 Task: Use the formula "IF" in spreadsheet "Project portfolio".
Action: Mouse moved to (97, 295)
Screenshot: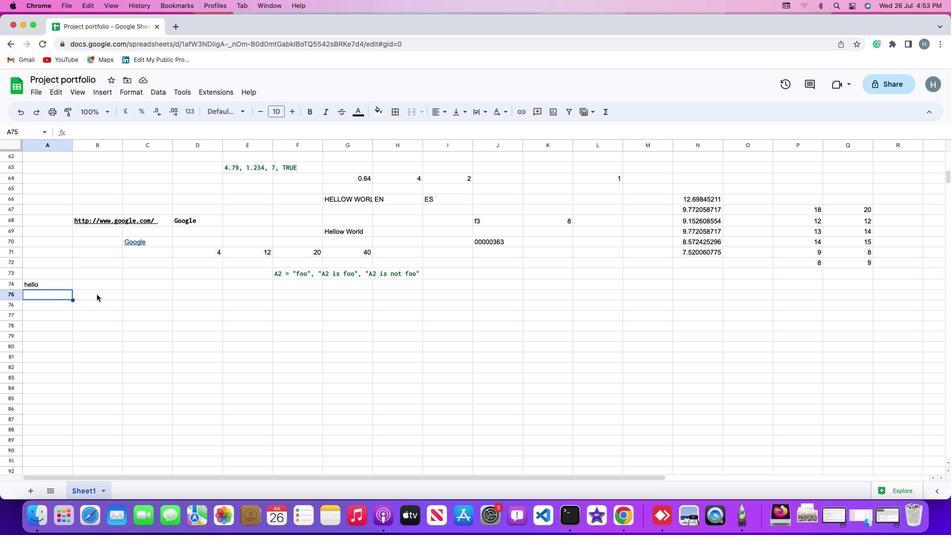 
Action: Mouse pressed left at (97, 295)
Screenshot: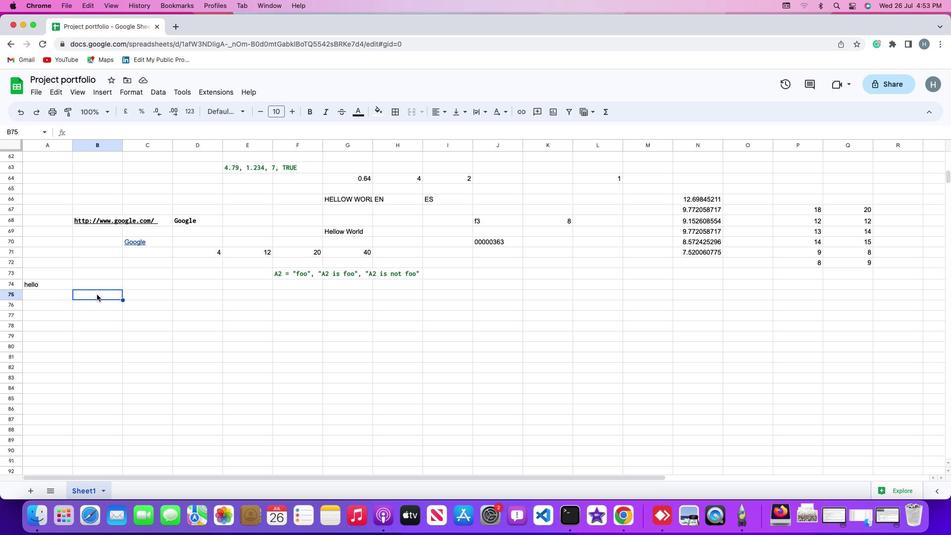 
Action: Mouse moved to (101, 90)
Screenshot: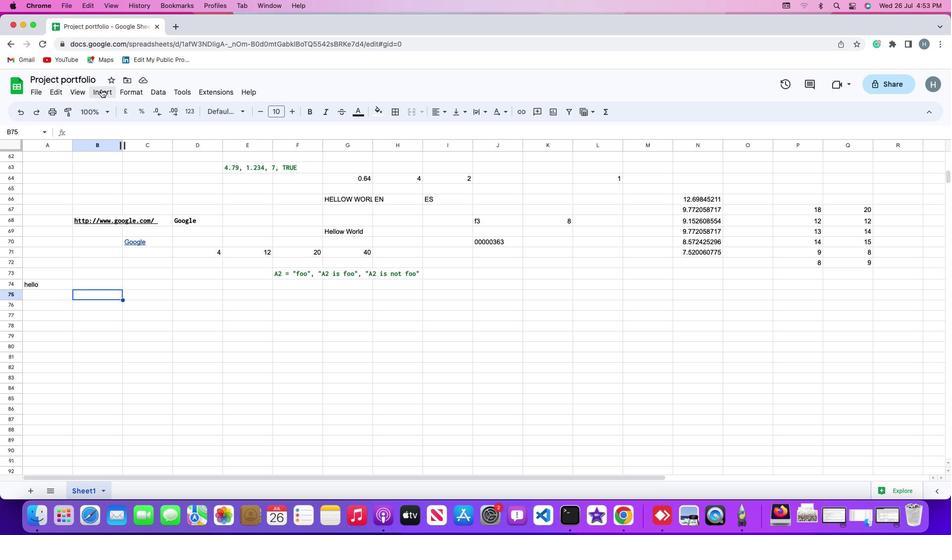 
Action: Mouse pressed left at (101, 90)
Screenshot: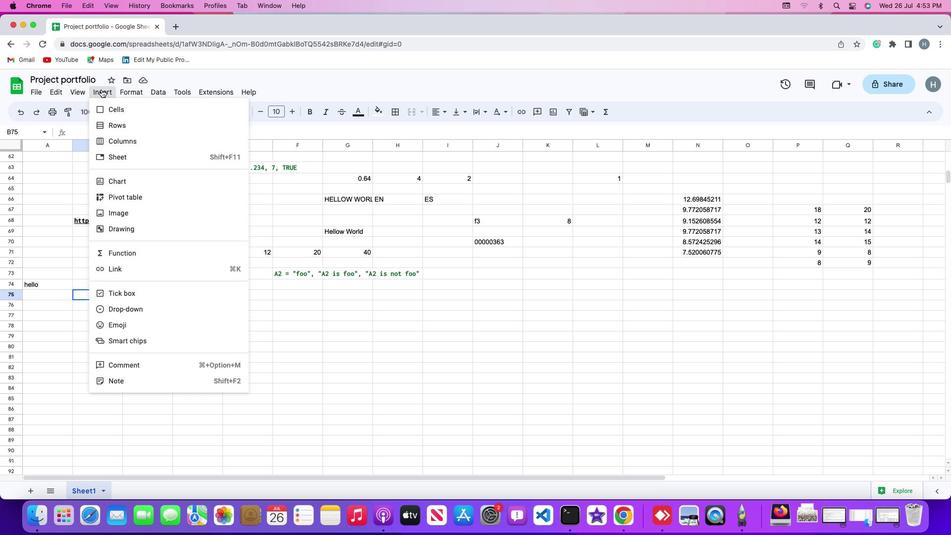 
Action: Mouse moved to (126, 251)
Screenshot: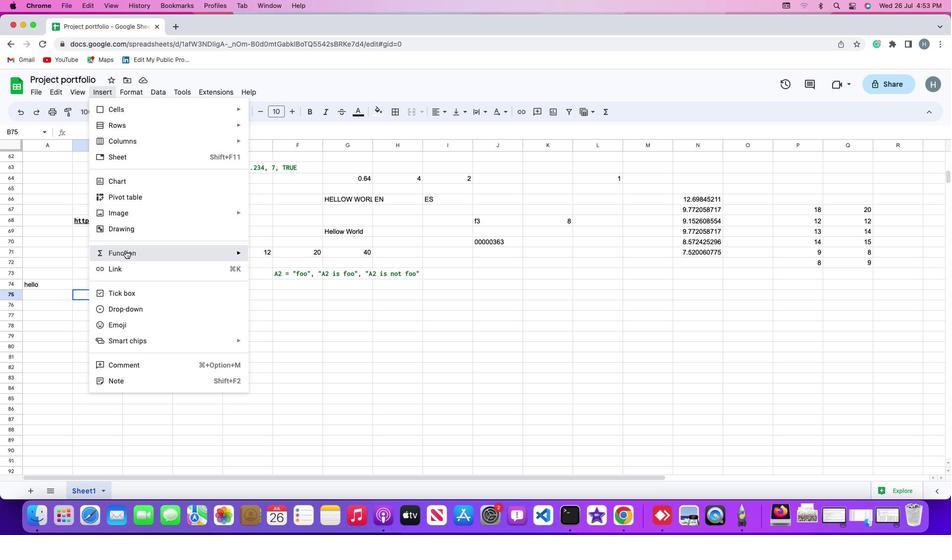 
Action: Mouse pressed left at (126, 251)
Screenshot: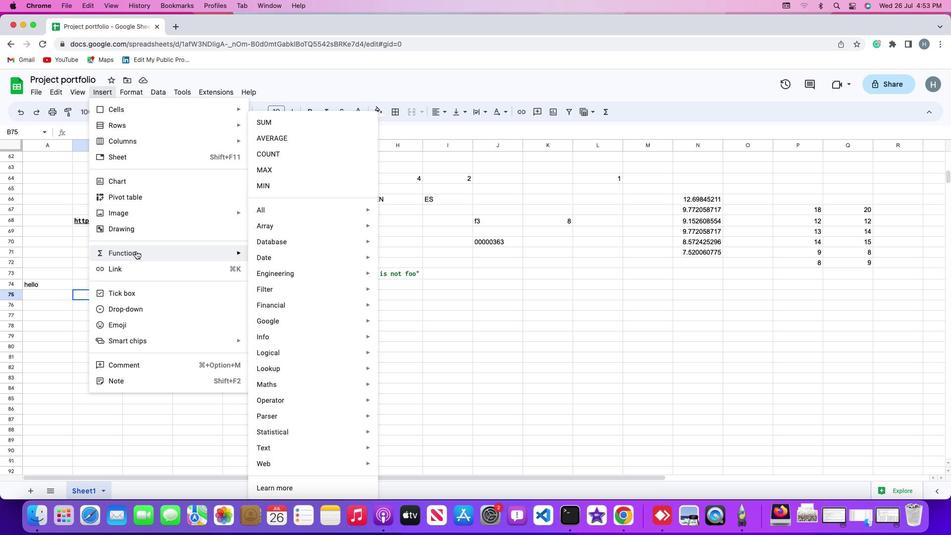 
Action: Mouse moved to (295, 213)
Screenshot: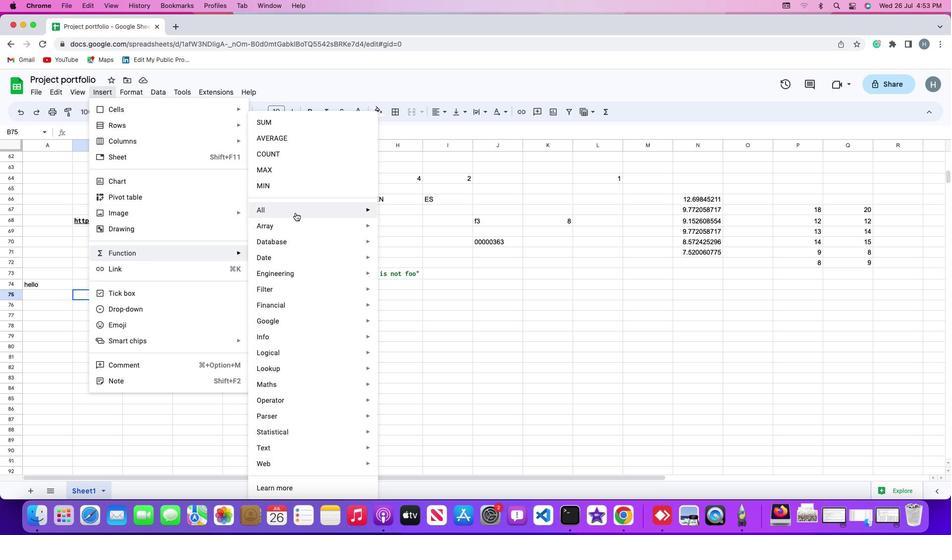 
Action: Mouse pressed left at (295, 213)
Screenshot: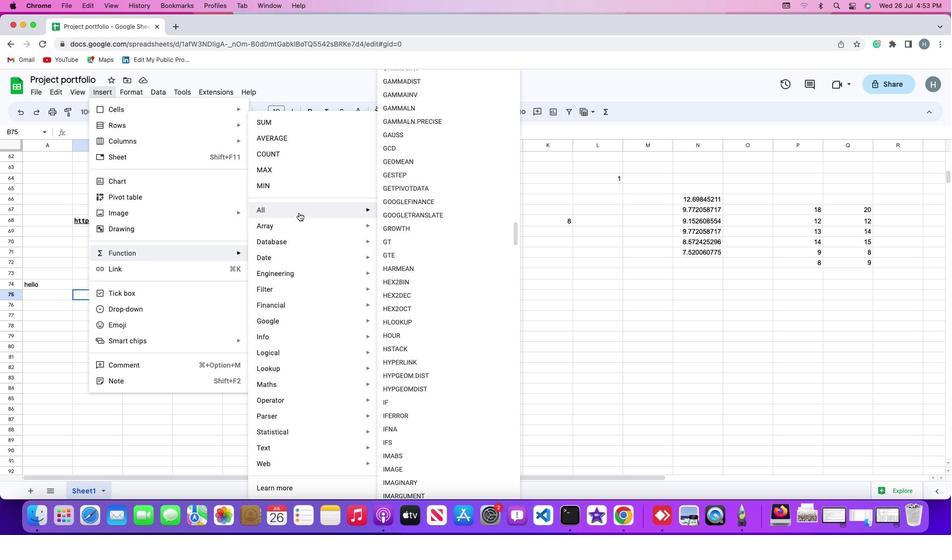 
Action: Mouse moved to (408, 404)
Screenshot: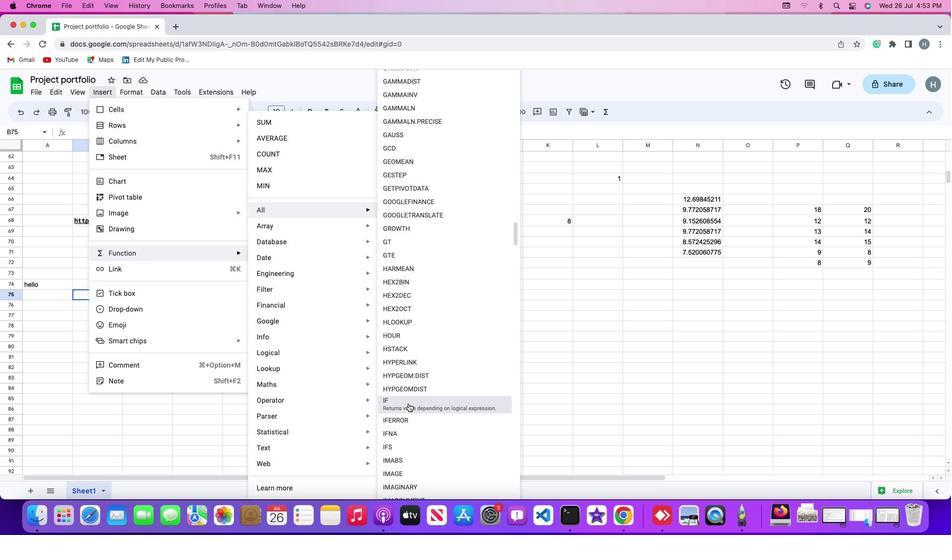 
Action: Mouse pressed left at (408, 404)
Screenshot: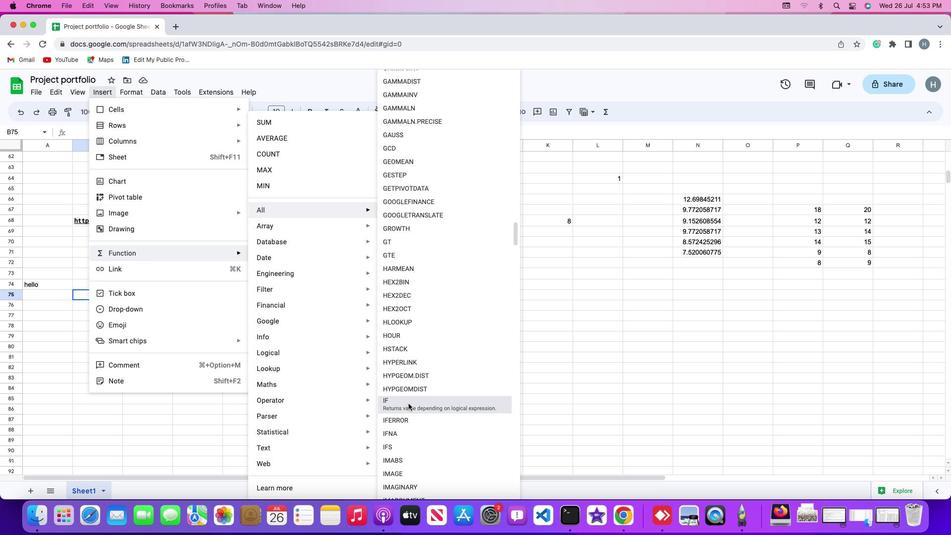 
Action: Mouse moved to (34, 283)
Screenshot: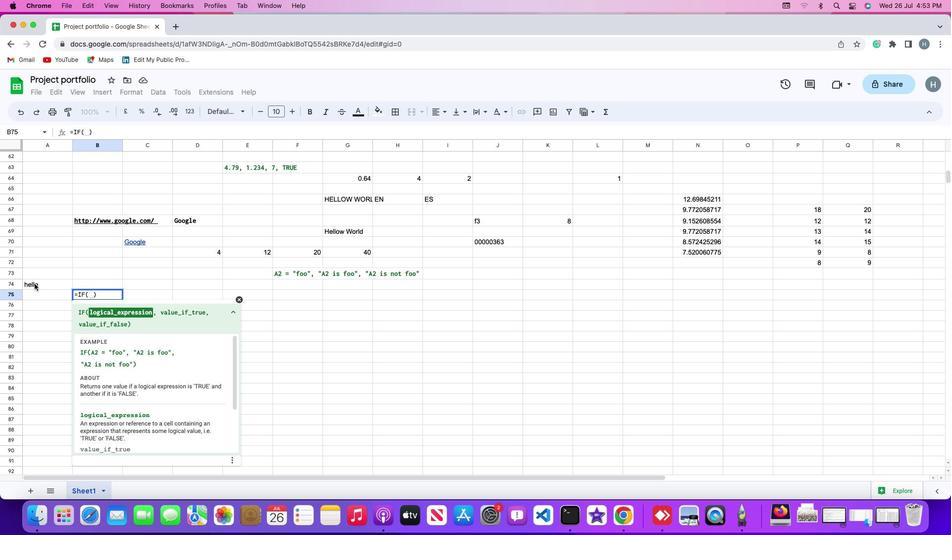 
Action: Mouse pressed left at (34, 283)
Screenshot: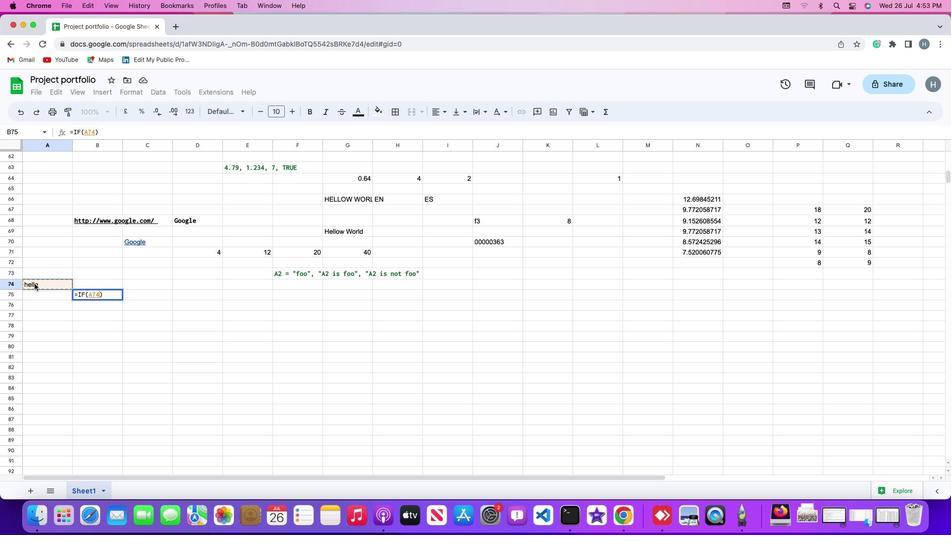 
Action: Mouse moved to (268, 314)
Screenshot: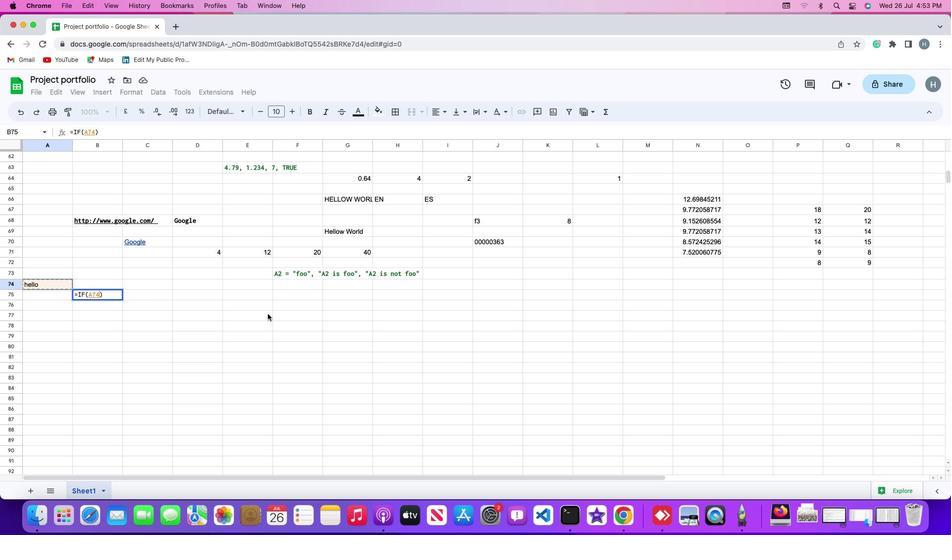 
Action: Key pressed '='Key.shift_r'"''f''o''o'Key.shift_r'"'','Key.spaceKey.shift'A''7''4'Key.spaceKey.leftKey.leftKey.leftKey.leftKey.shift_r'"'Key.rightKey.rightKey.rightKey.space'i''s'Key.space'f''o''o'Key.shift_r'"'','Key.spaceKey.shift'A''7''4'Key.leftKey.leftKey.leftKey.shift_r'"'Key.rightKey.rightKey.rightKey.space'i''s'Key.space'n''o''t'Key.space'f''o''o'Key.shift_r'"'Key.enter
Screenshot: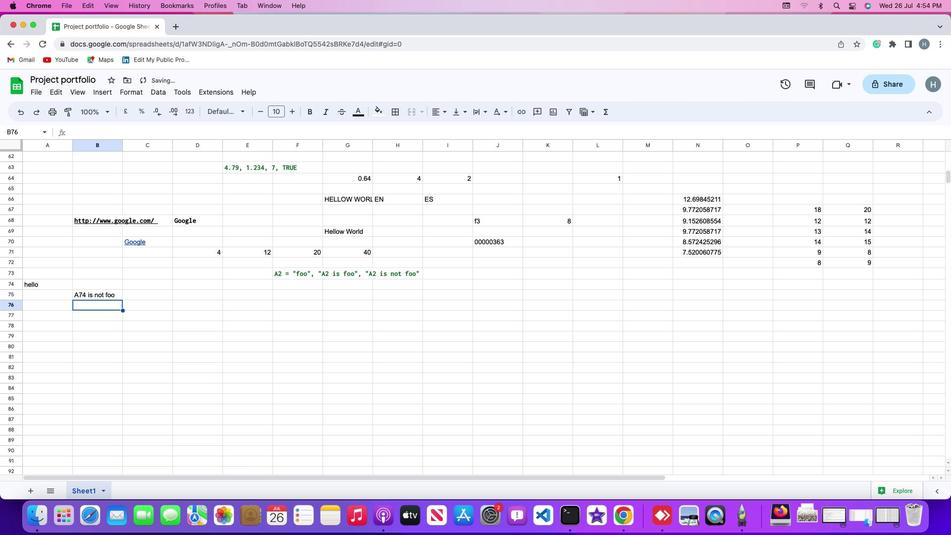 
